 Task: Make in the project AgilePilot an epic 'IT infrastructure as a service (IaaS) adoption'. Create in the project AgilePilot an epic 'Content management system (CMS) enhancement'. Add in the project AgilePilot an epic 'Business intelligence (BI) dashboard development'
Action: Mouse moved to (112, 192)
Screenshot: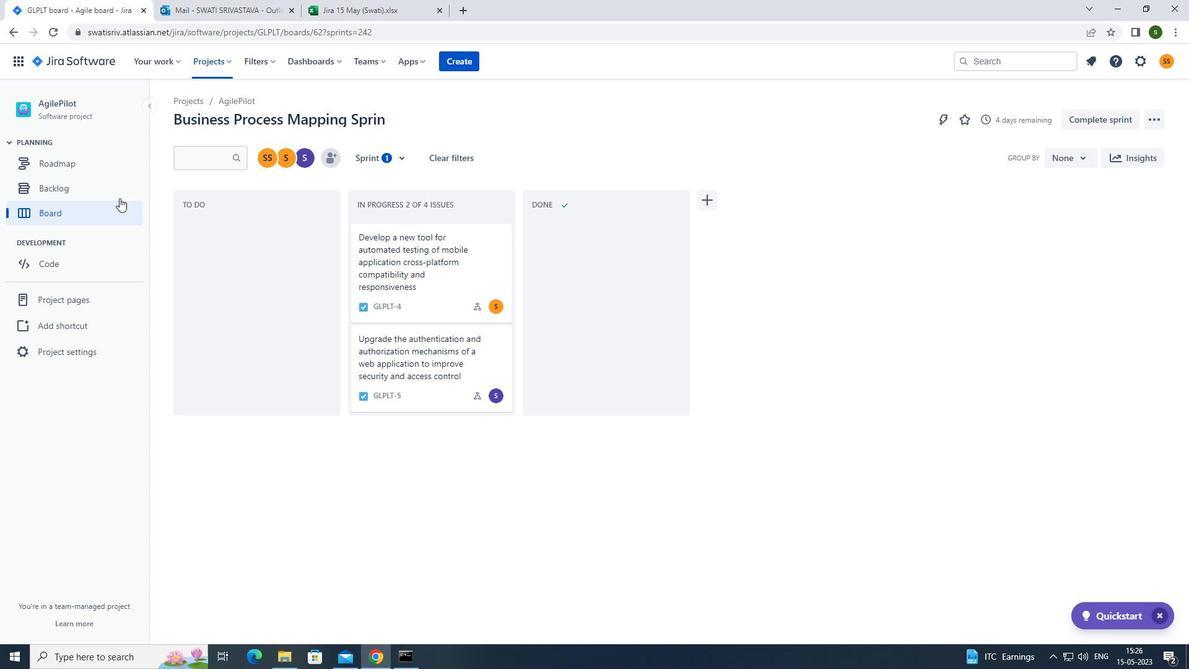 
Action: Mouse pressed left at (112, 192)
Screenshot: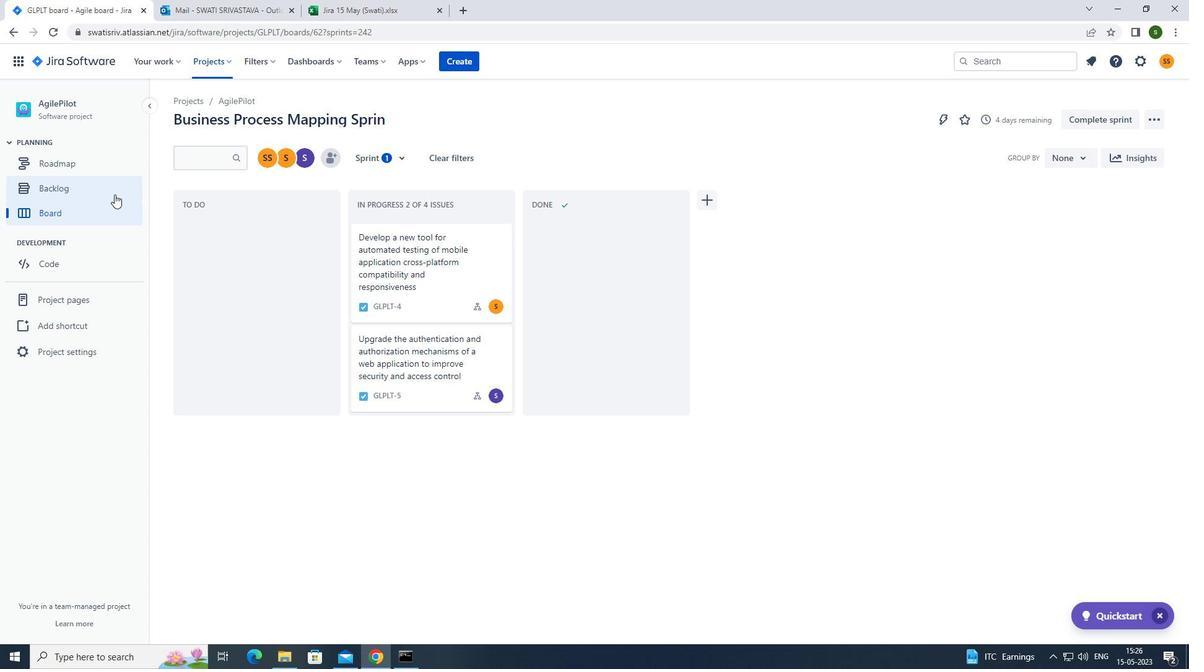 
Action: Mouse moved to (362, 156)
Screenshot: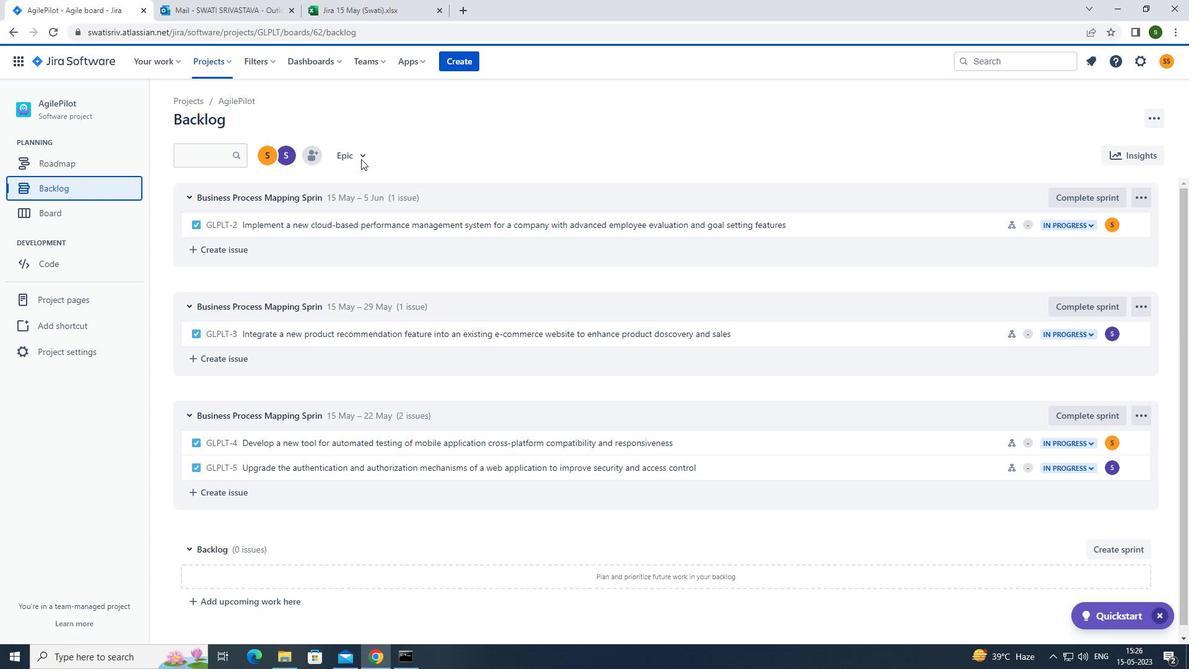 
Action: Mouse pressed left at (362, 156)
Screenshot: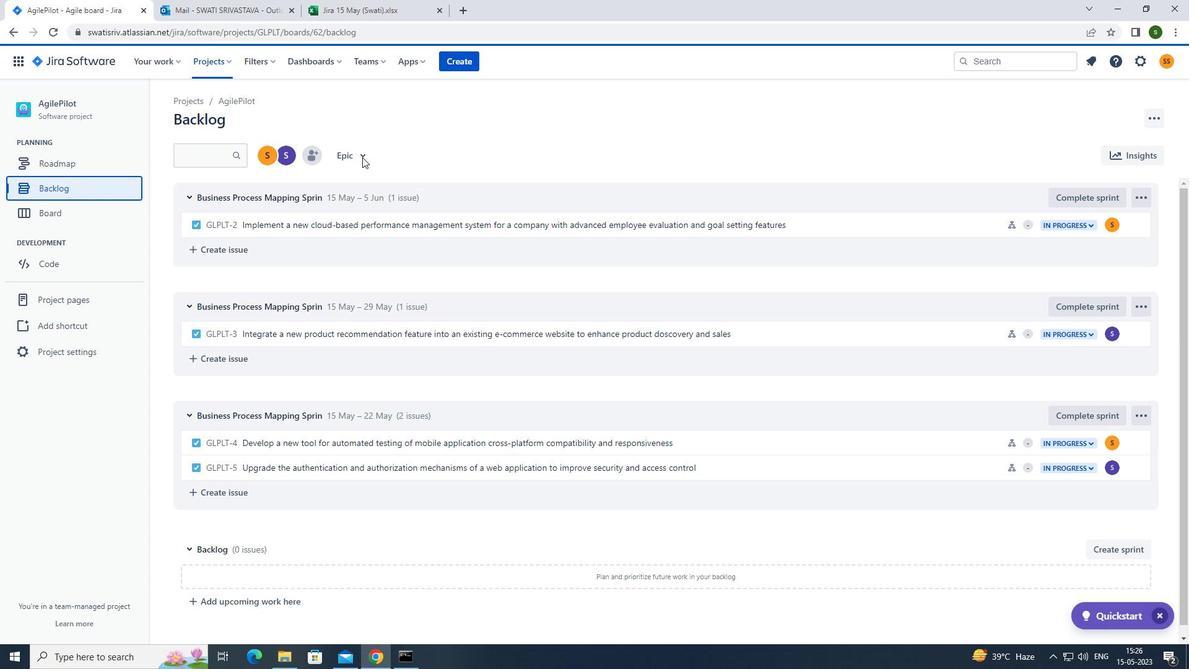 
Action: Mouse moved to (373, 234)
Screenshot: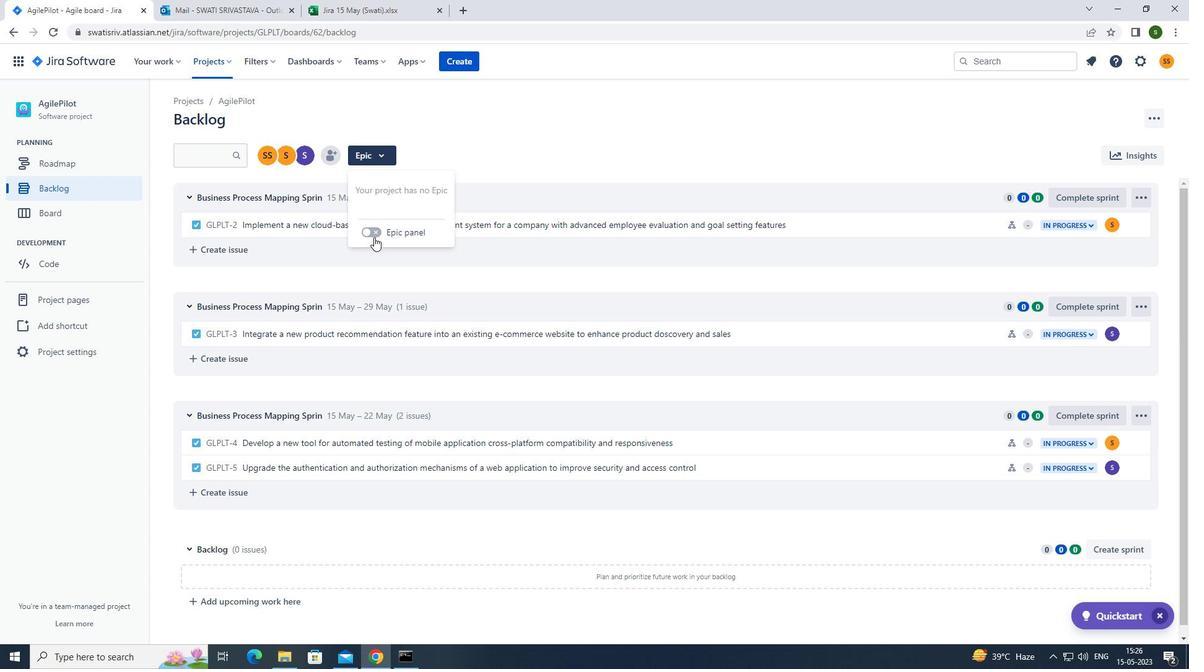 
Action: Mouse pressed left at (373, 234)
Screenshot: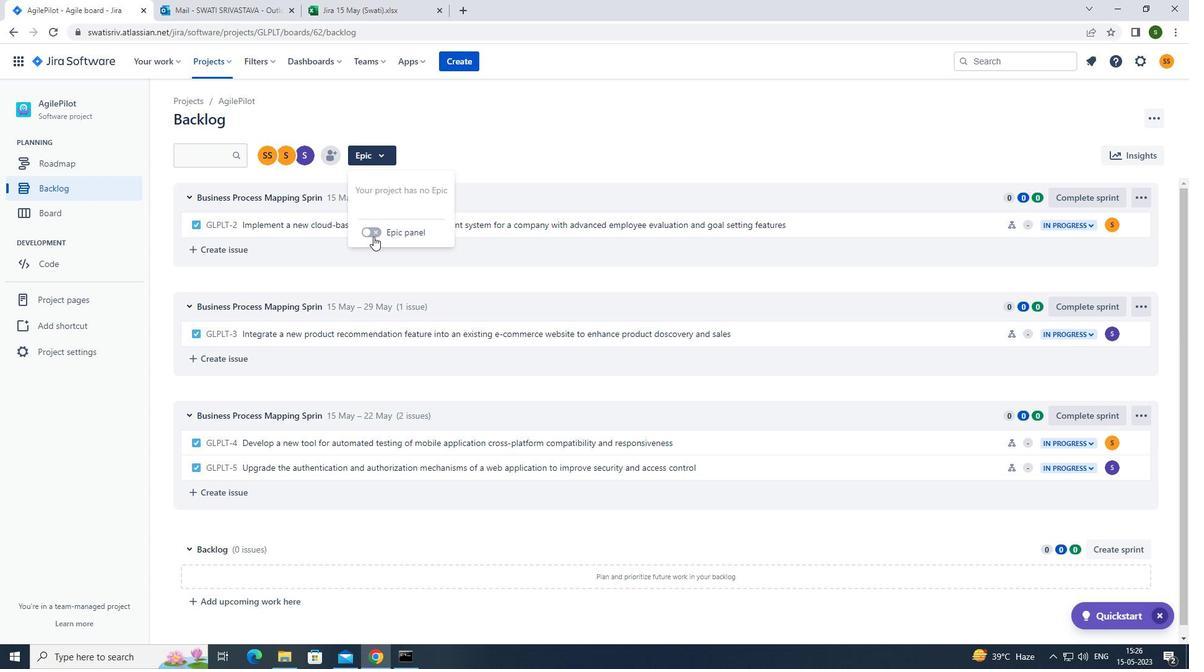 
Action: Mouse moved to (257, 423)
Screenshot: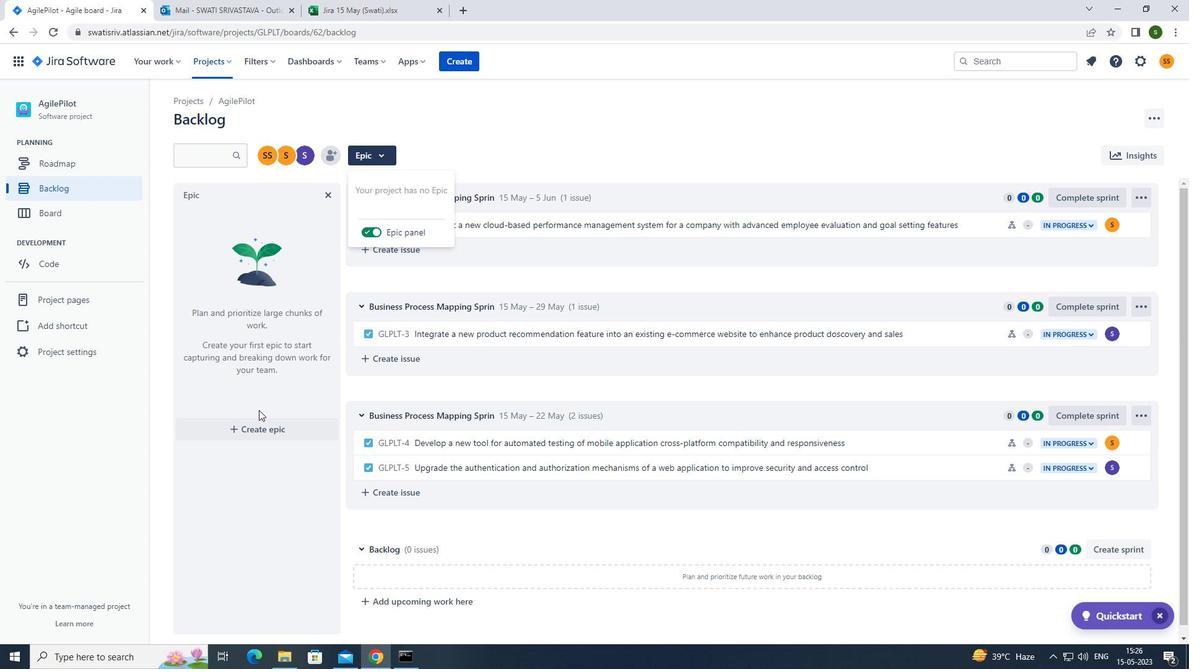 
Action: Mouse pressed left at (257, 423)
Screenshot: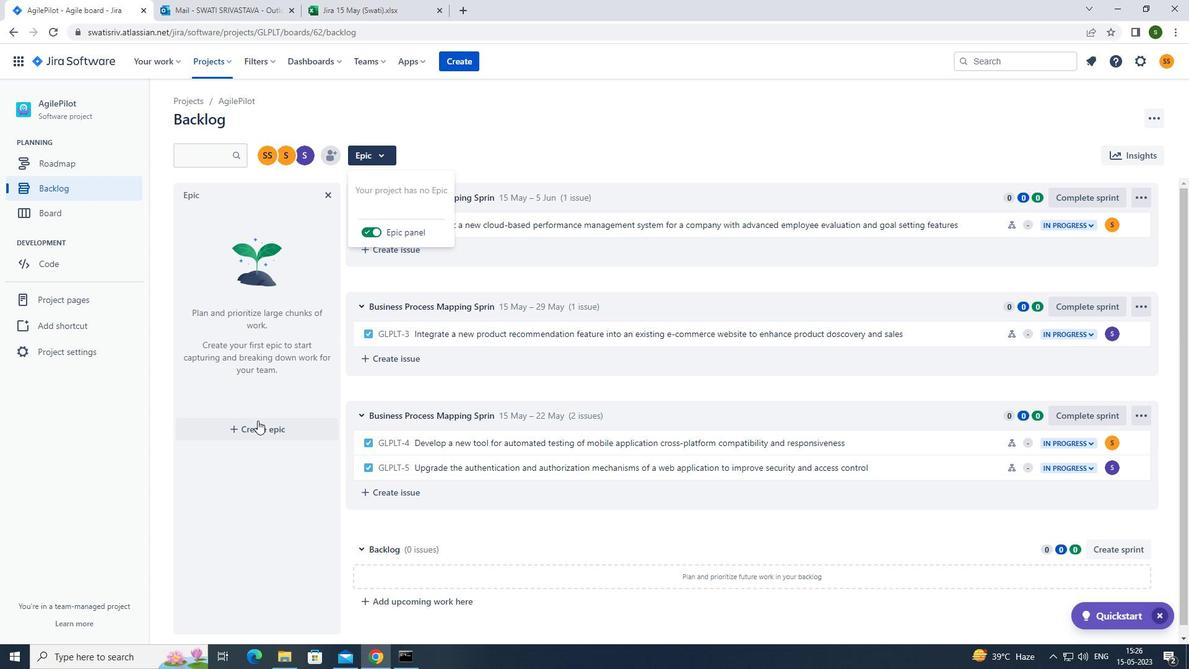 
Action: Mouse moved to (260, 423)
Screenshot: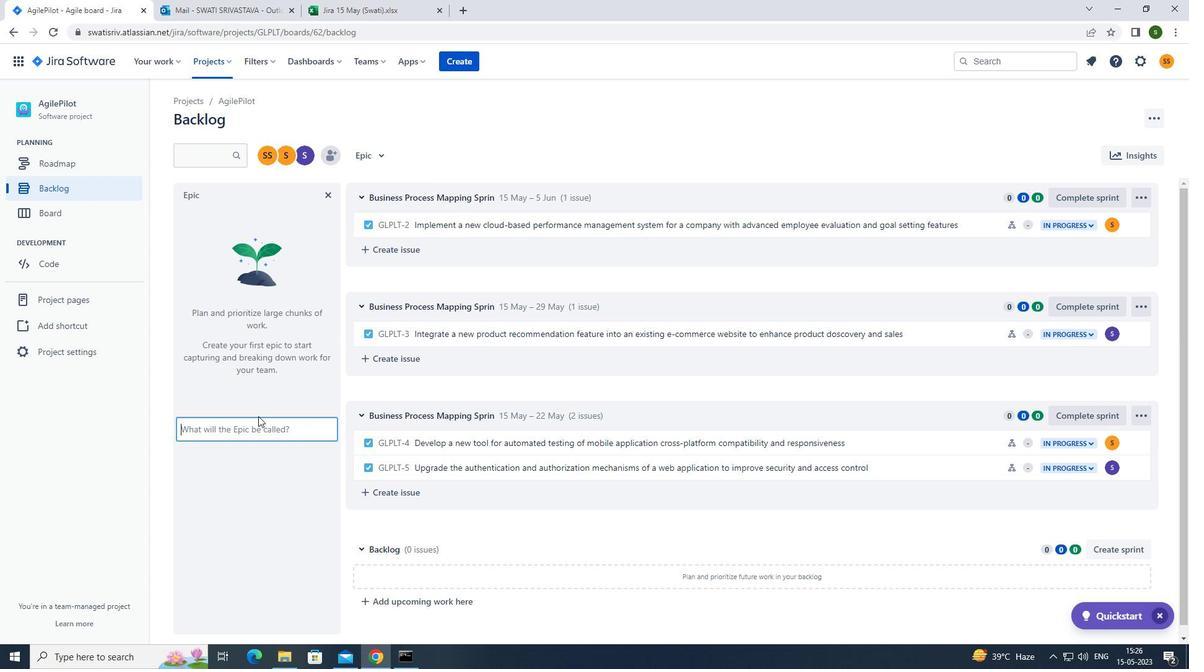 
Action: Mouse pressed left at (260, 423)
Screenshot: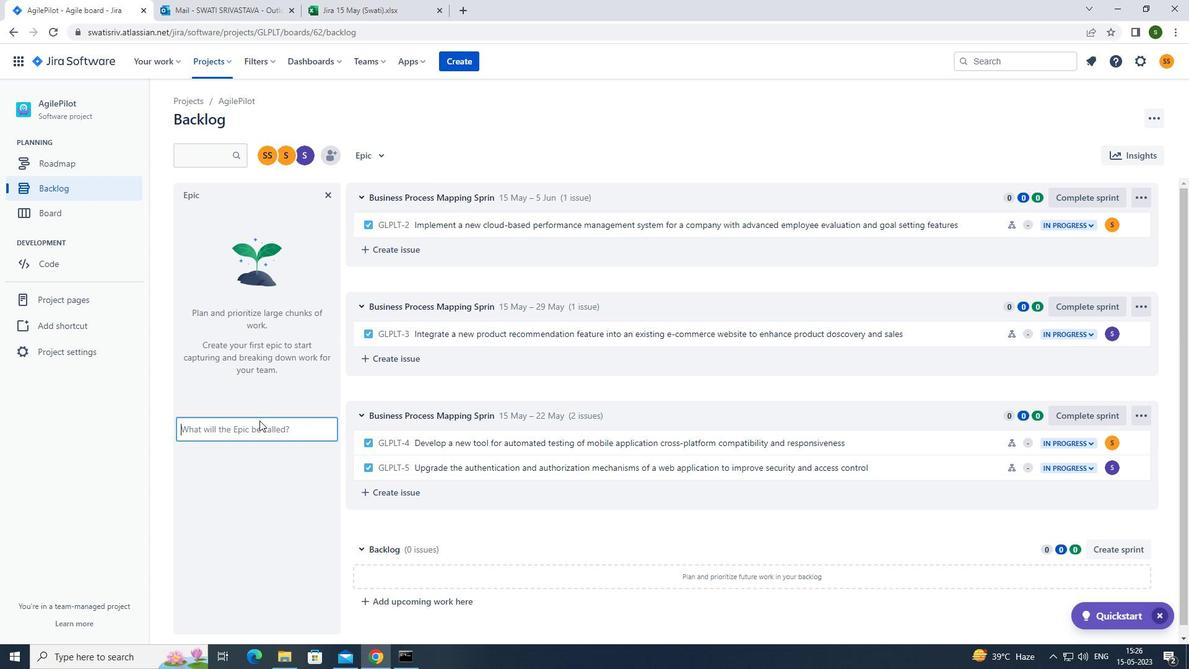 
Action: Mouse moved to (258, 424)
Screenshot: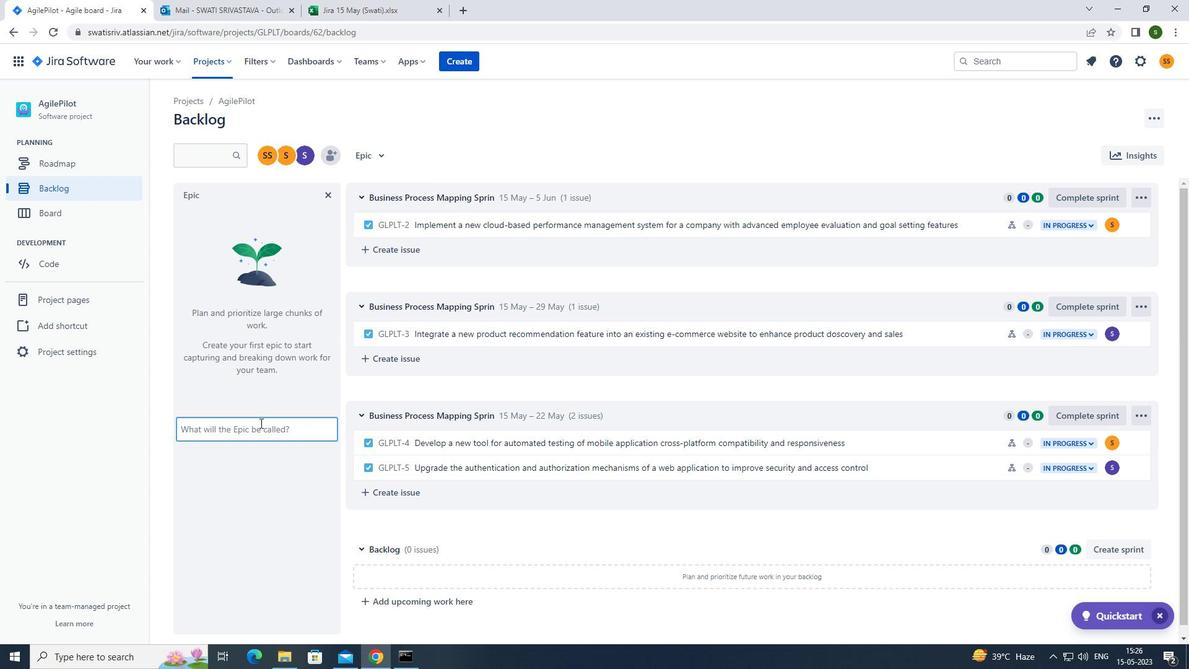 
Action: Key pressed <Key.caps_lock>it<Key.space><Key.caps_lock>infrastructure<Key.space>as<Key.space>a<Key.space>service<Key.space><Key.shift_r>(<Key.caps_lock>i<Key.caps_lock>aas<Key.shift_r>)adoption<Key.enter>
Screenshot: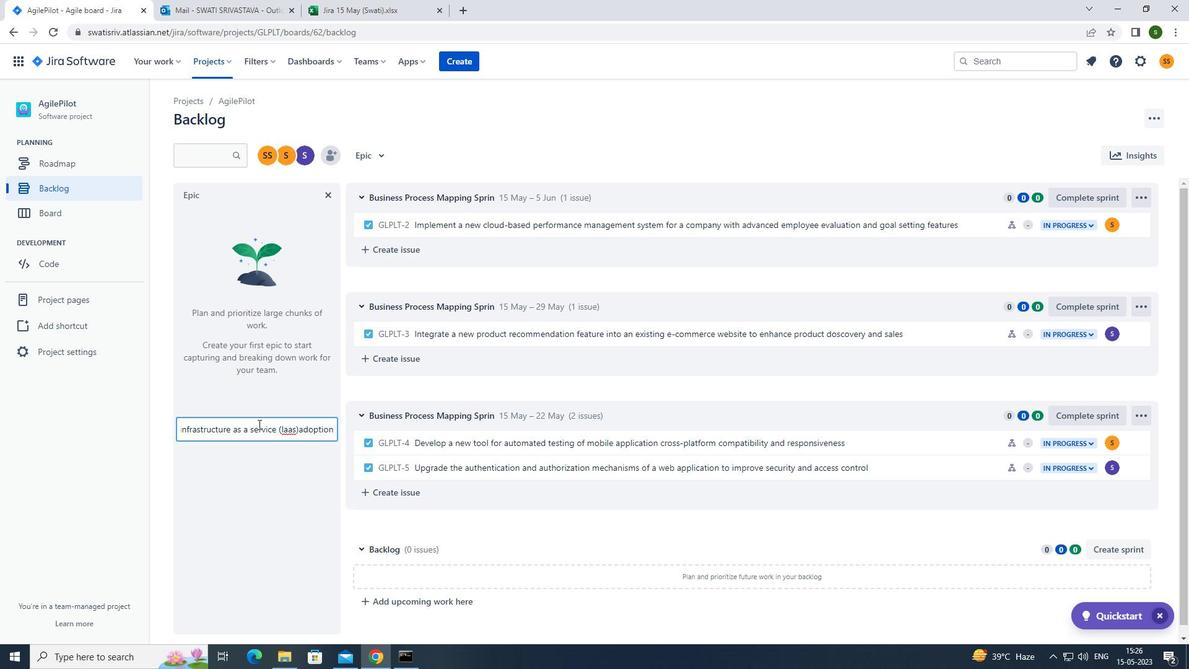 
Action: Mouse moved to (259, 296)
Screenshot: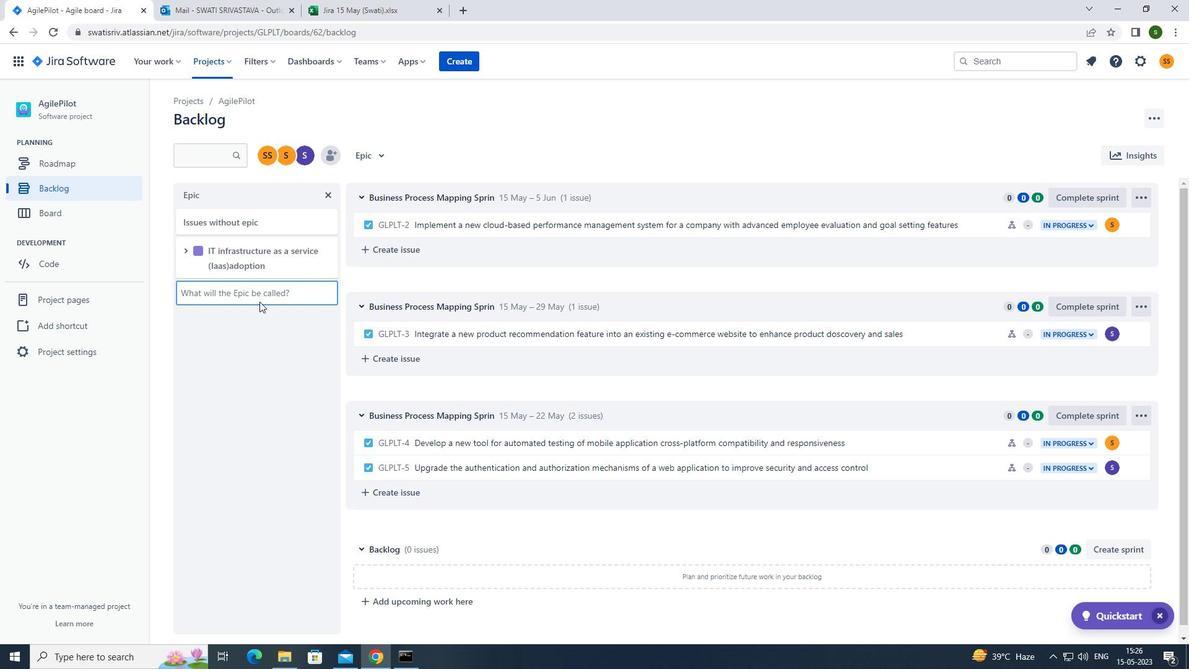 
Action: Key pressed <Key.caps_lock>c<Key.caps_lock>ontent<Key.space>manag
Screenshot: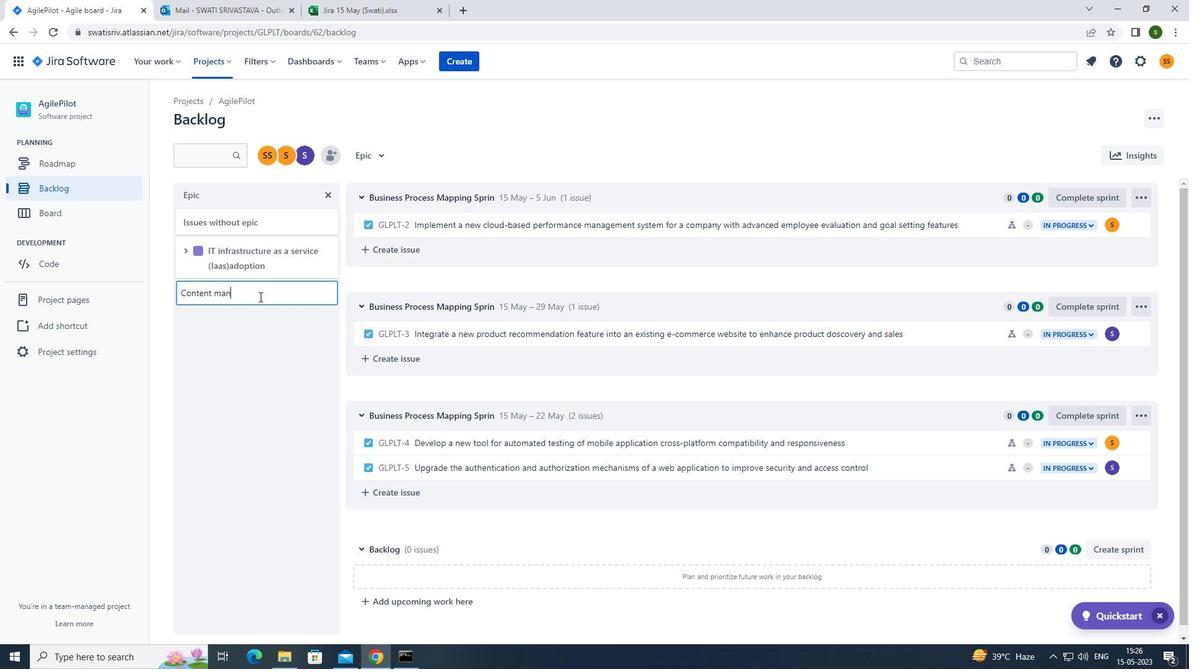 
Action: Mouse moved to (260, 296)
Screenshot: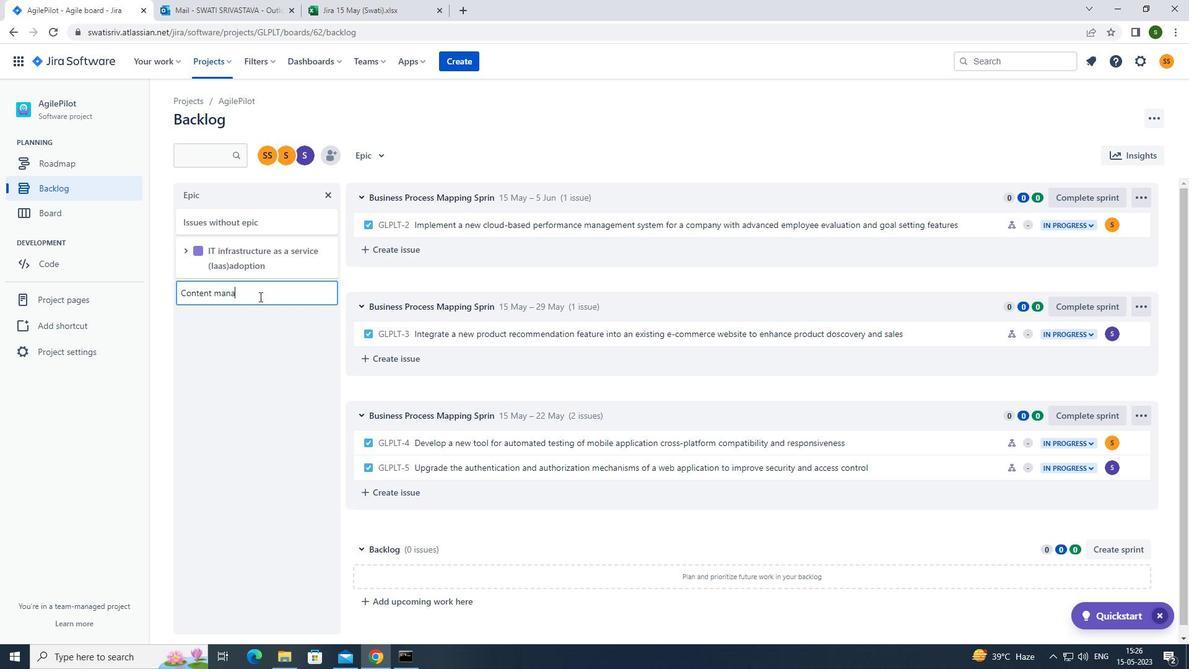 
Action: Key pressed a<Key.backspace>ement<Key.space>system<Key.caps_lock><Key.shift_r>(cmd<Key.backspace>s<Key.shift_r>)<Key.caps_lock>enhancement<Key.enter><Key.caps_lock>b<Key.caps_lock>usiness<Key.space>intelligence<Key.caps_lock><Key.shift_r>(bl<Key.shift_r>)<Key.backspace>i<Key.backspace><Key.backspace>i<Key.shift_r>)<Key.caps_lock>dashboard<Key.space>development<Key.enter>
Screenshot: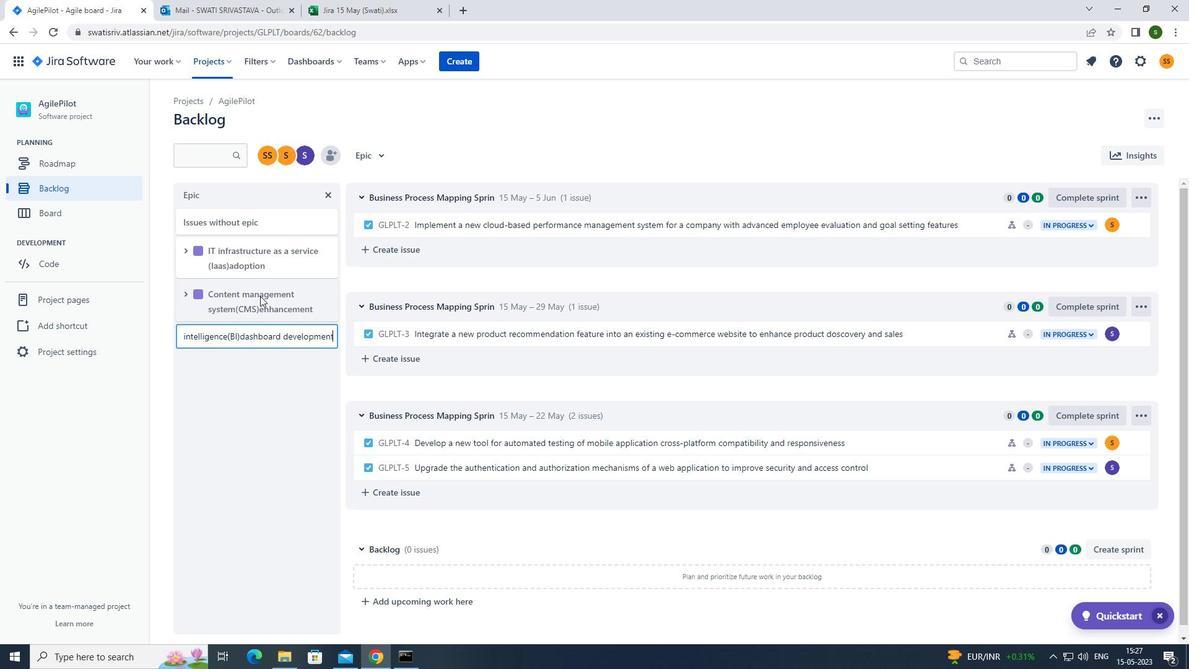 
